 Task: Add the task  Implement a new cloud-based procurement management system for a company to the section Expedition in the project ArtisanBridge and add a Due Date to the respective task as 2024/04/04
Action: Mouse moved to (702, 411)
Screenshot: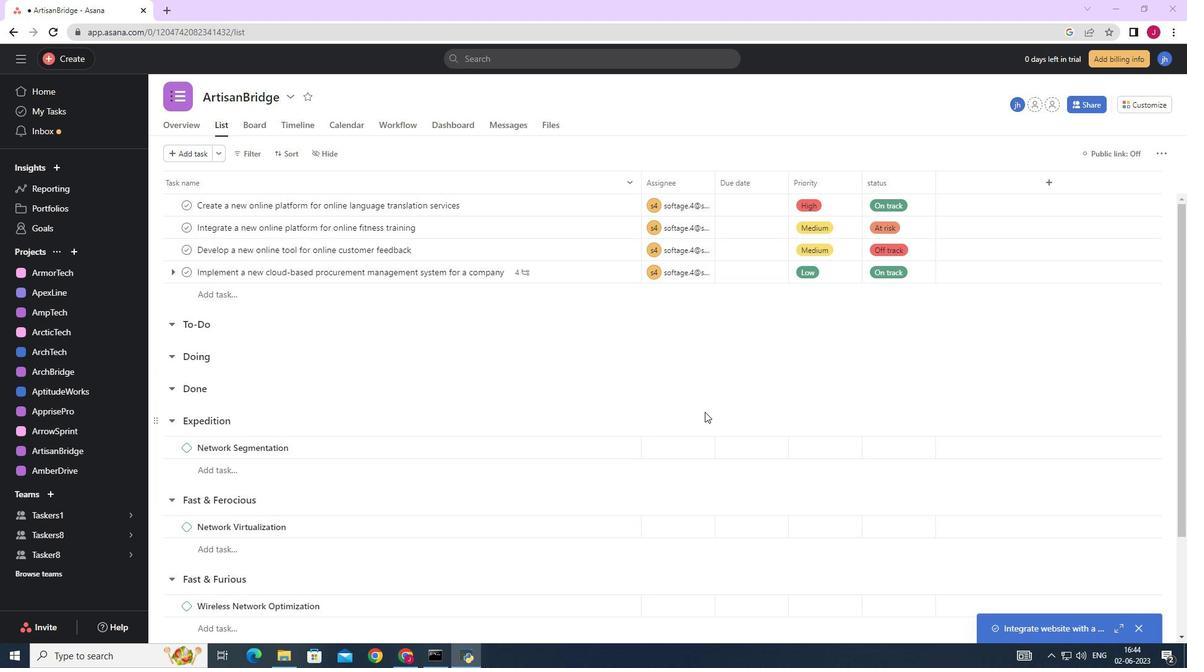 
Action: Mouse scrolled (702, 412) with delta (0, 0)
Screenshot: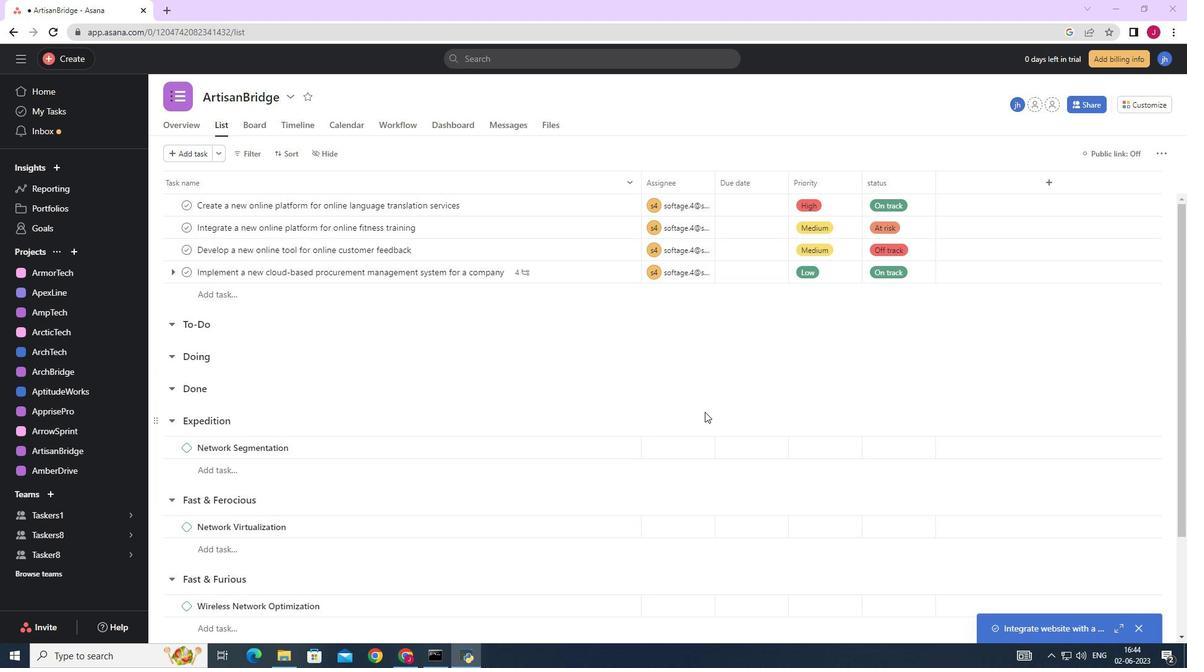 
Action: Mouse scrolled (702, 412) with delta (0, 0)
Screenshot: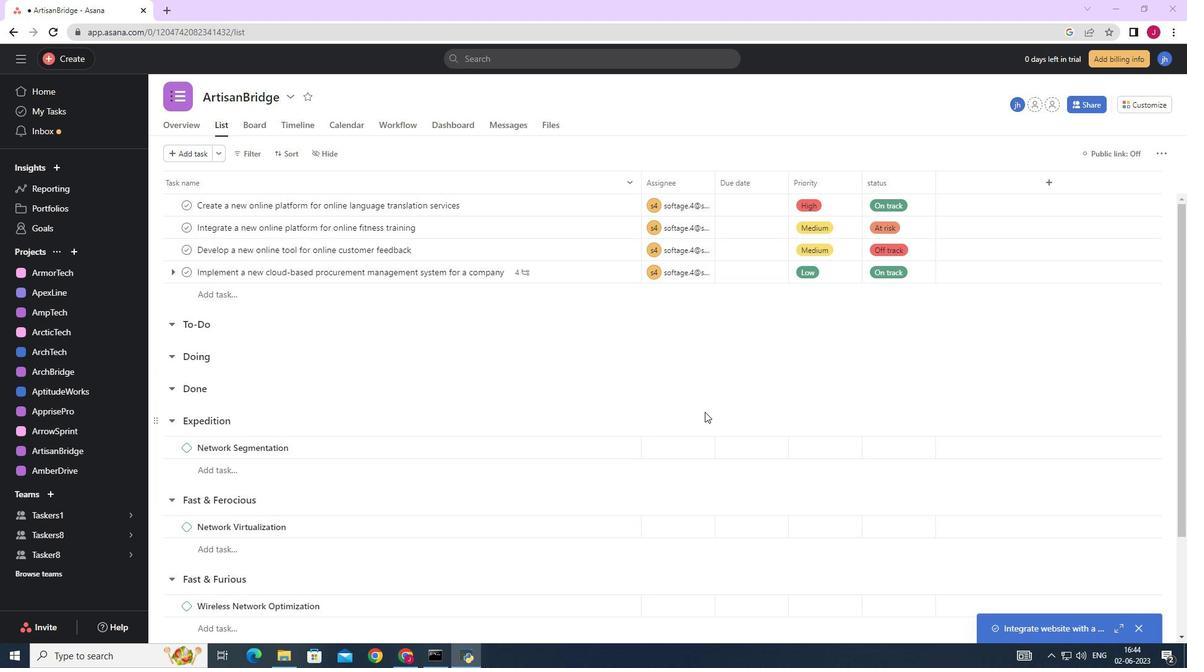 
Action: Mouse scrolled (702, 412) with delta (0, 0)
Screenshot: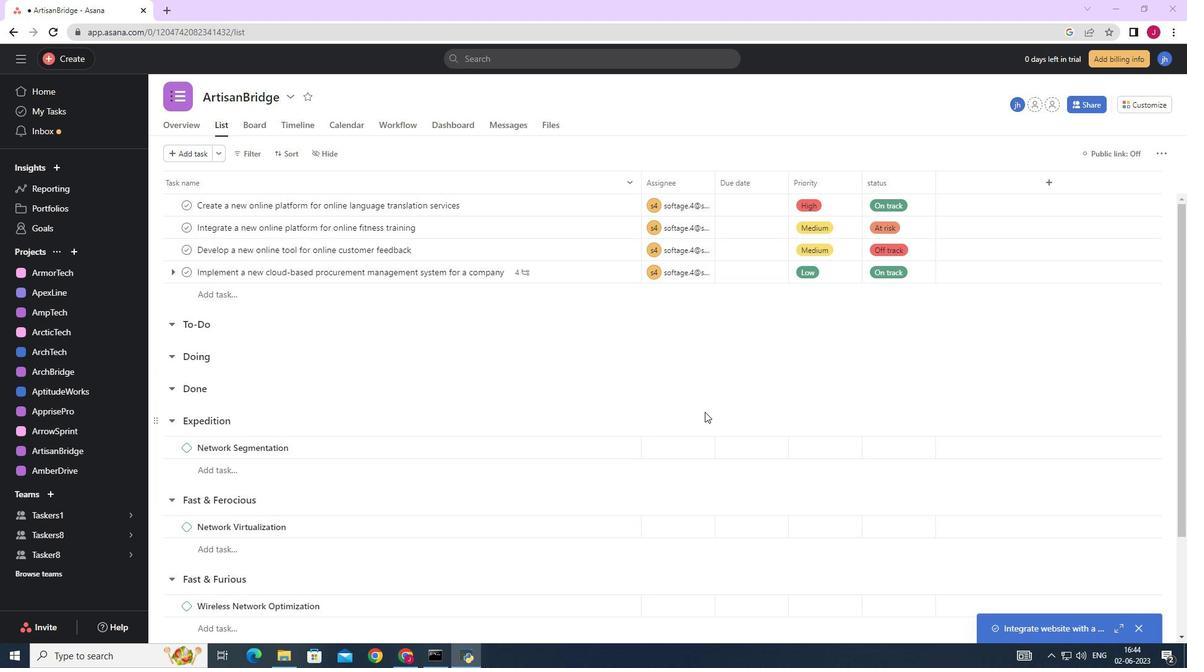 
Action: Mouse moved to (613, 269)
Screenshot: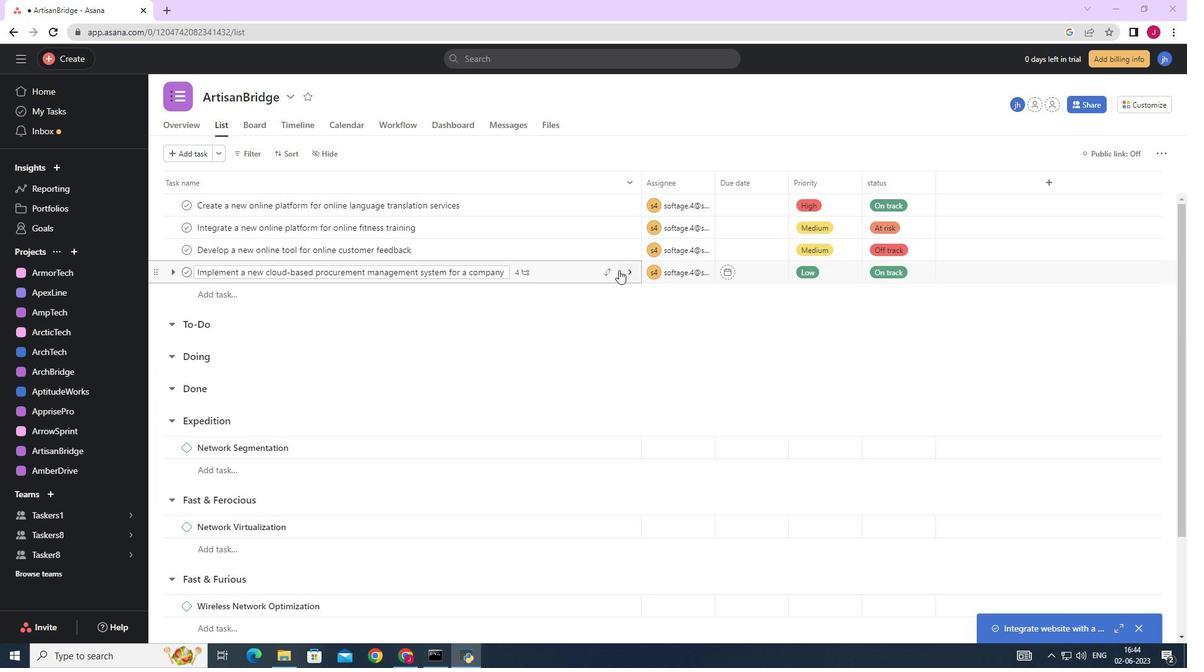 
Action: Mouse pressed left at (613, 269)
Screenshot: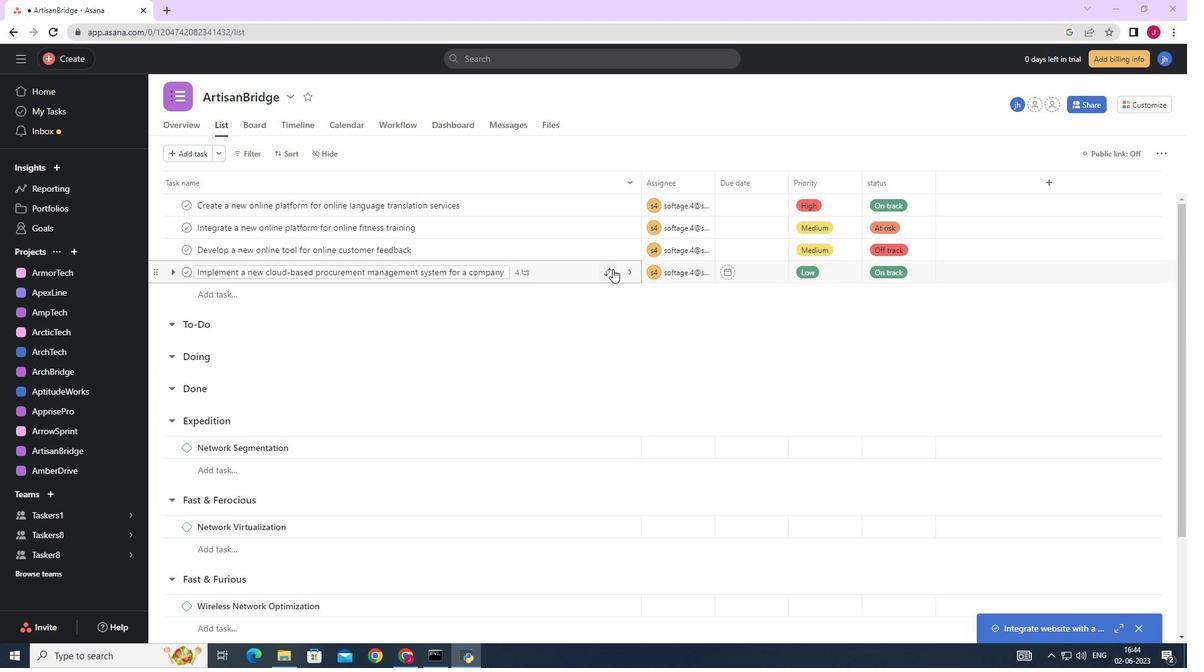 
Action: Mouse moved to (553, 409)
Screenshot: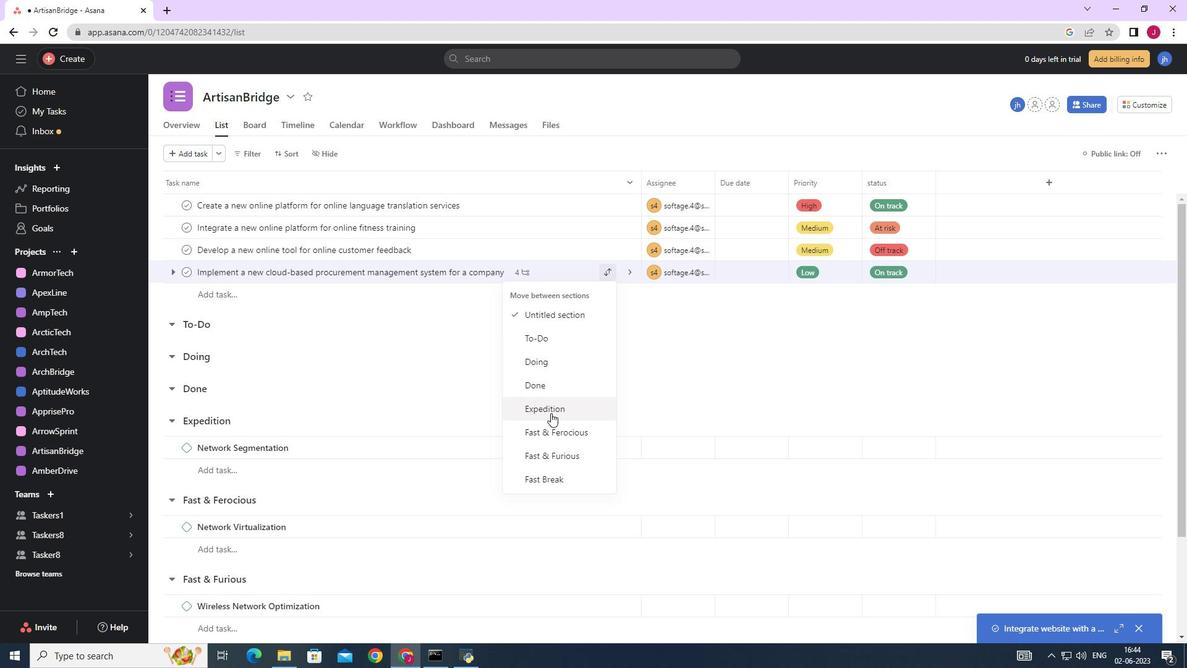 
Action: Mouse pressed left at (553, 409)
Screenshot: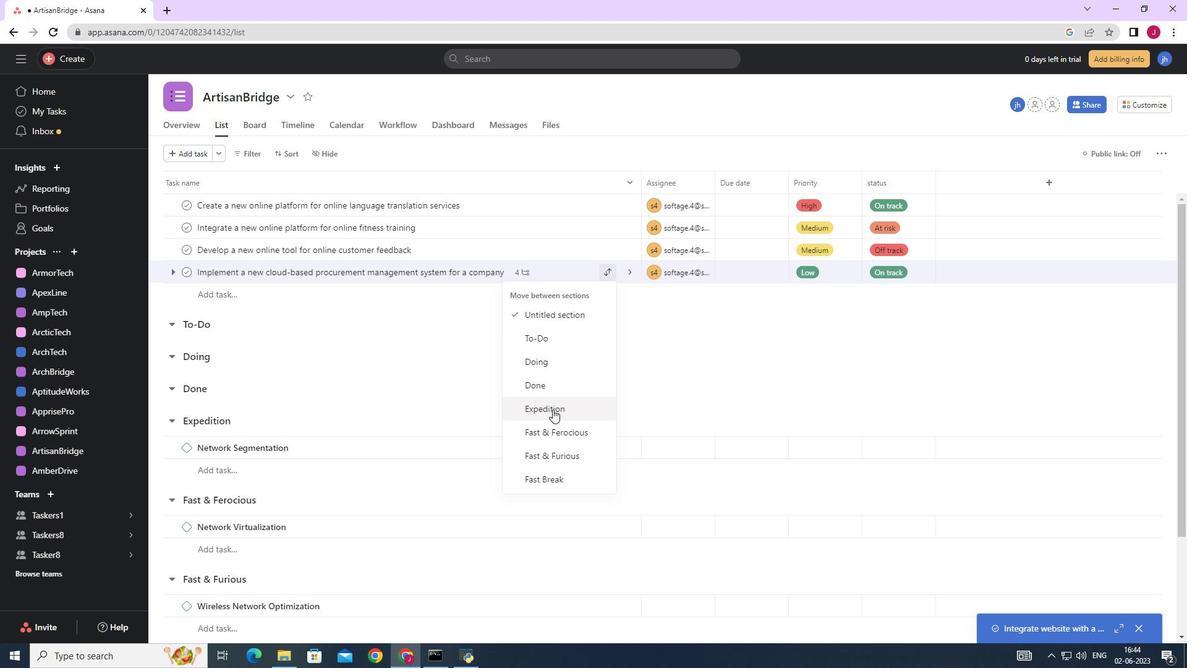
Action: Mouse moved to (757, 428)
Screenshot: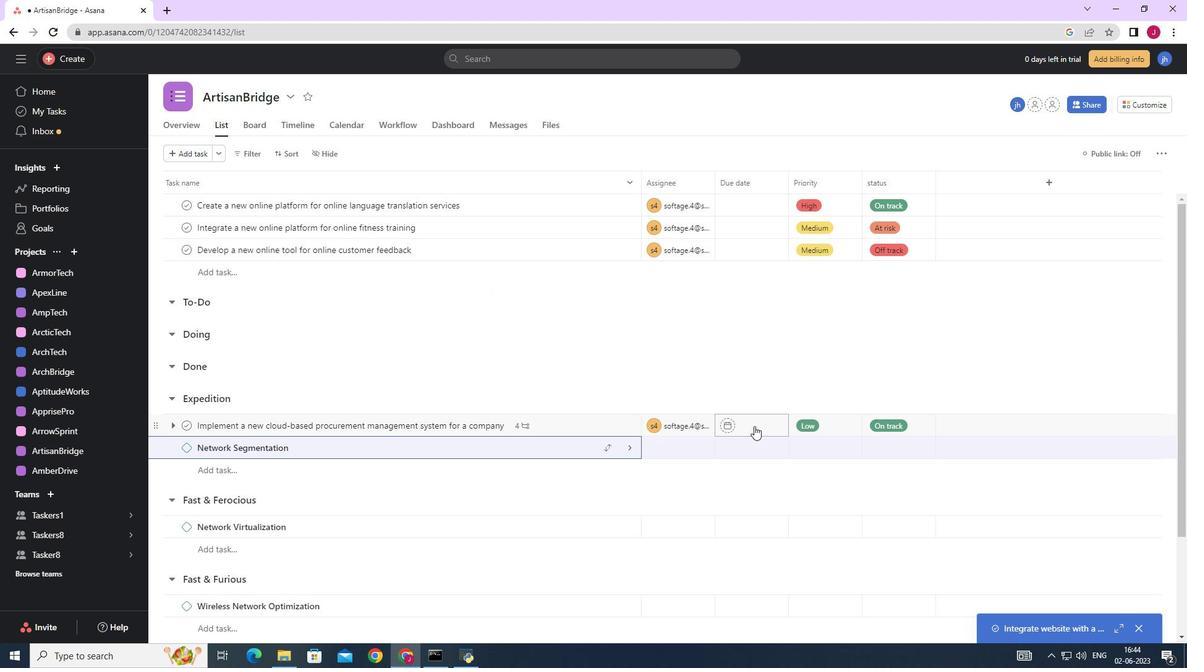 
Action: Mouse pressed left at (757, 428)
Screenshot: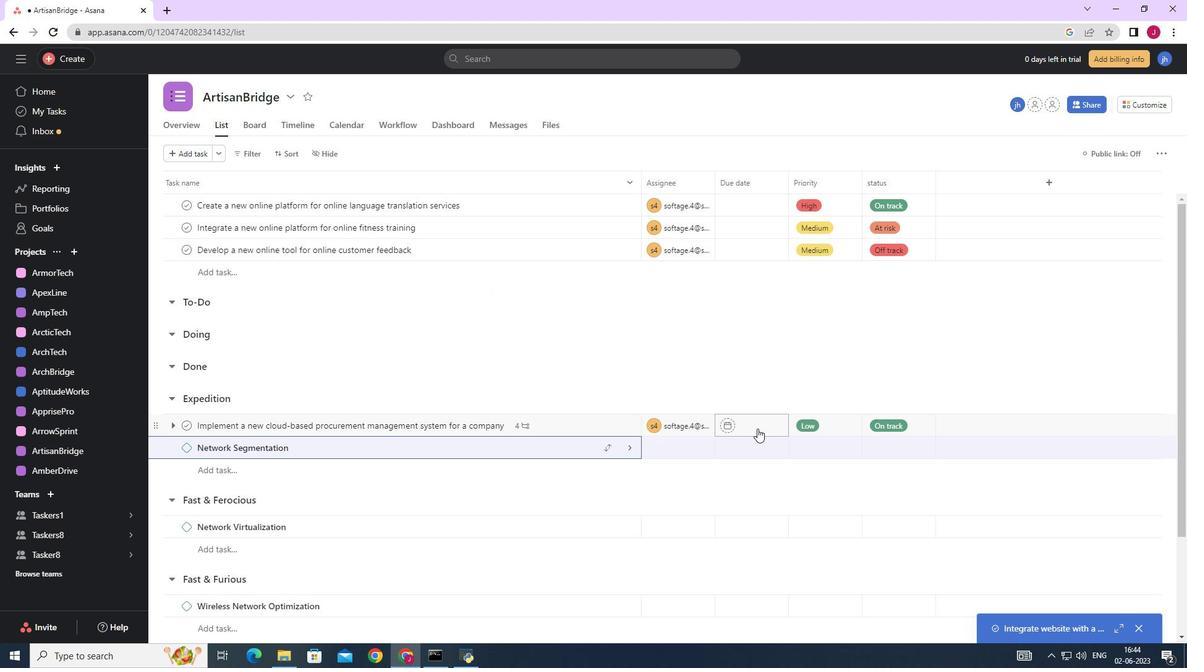 
Action: Mouse moved to (877, 230)
Screenshot: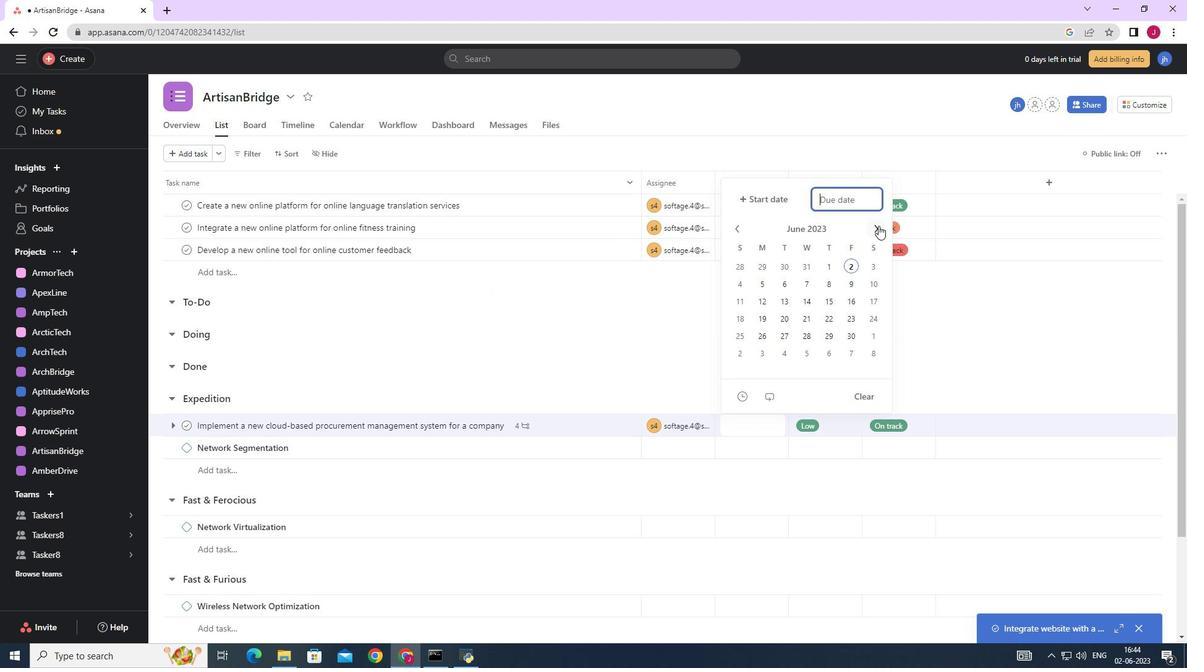 
Action: Mouse pressed left at (877, 230)
Screenshot: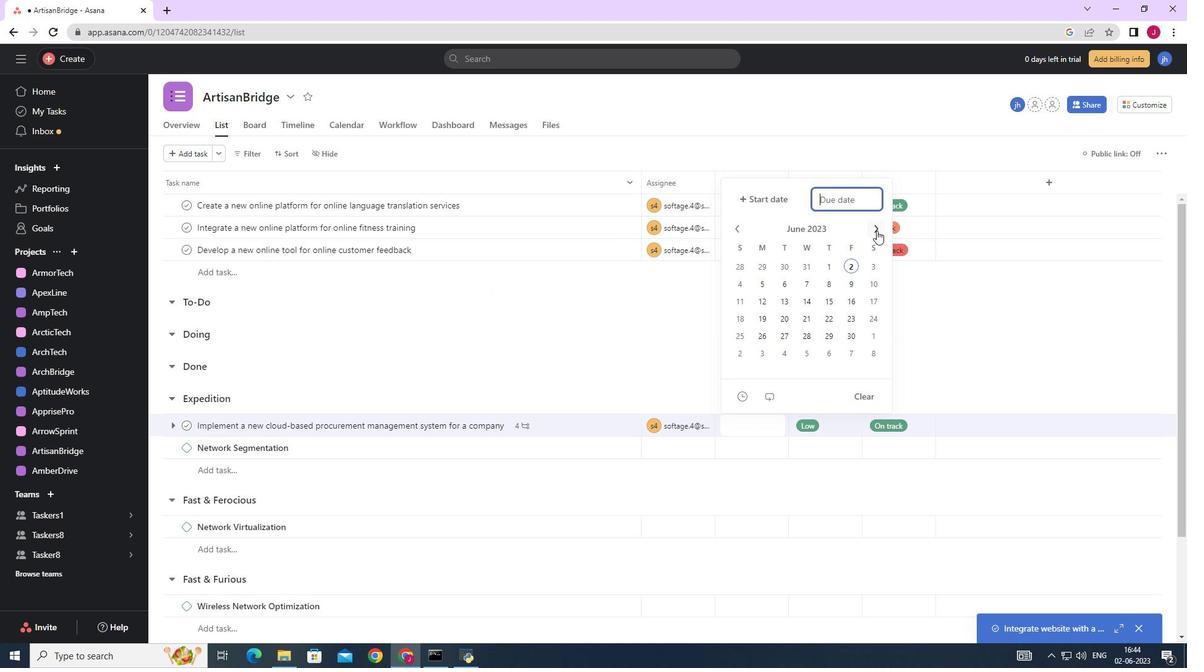 
Action: Mouse pressed left at (877, 230)
Screenshot: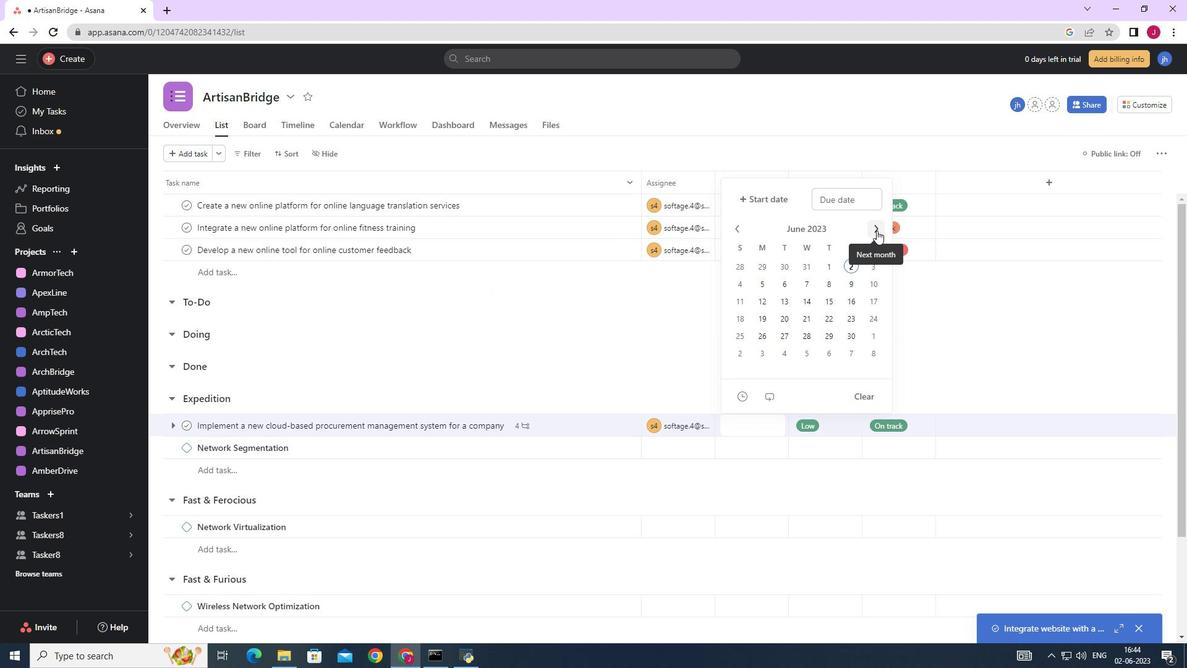 
Action: Mouse pressed left at (877, 230)
Screenshot: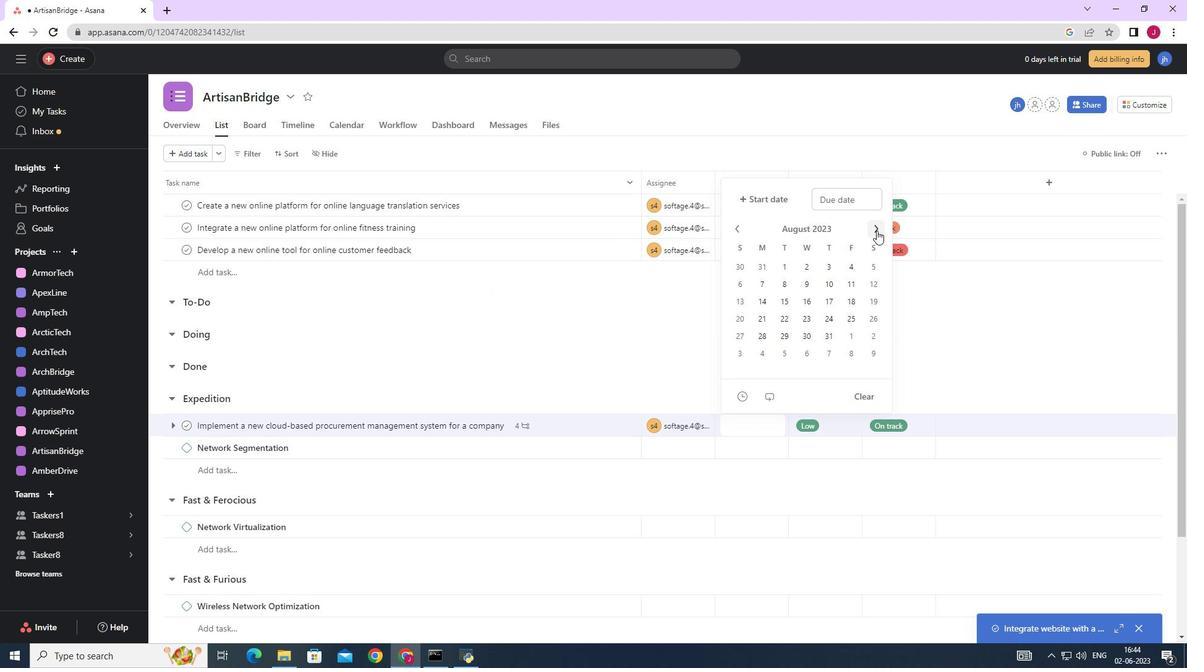 
Action: Mouse pressed left at (877, 230)
Screenshot: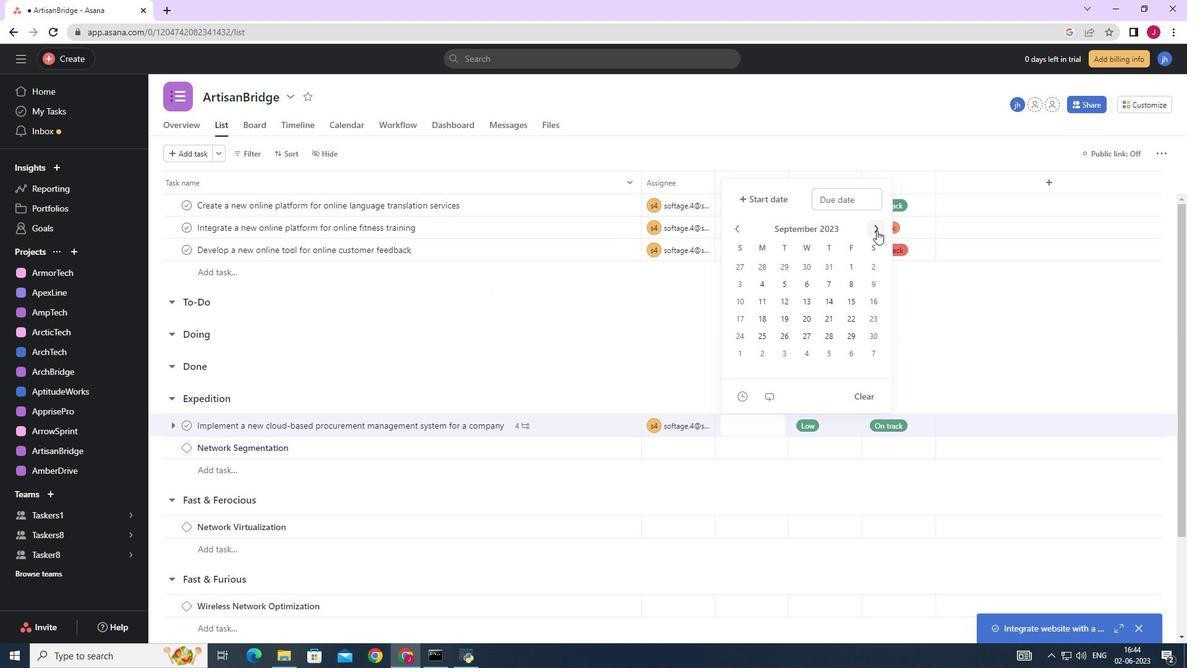 
Action: Mouse pressed left at (877, 230)
Screenshot: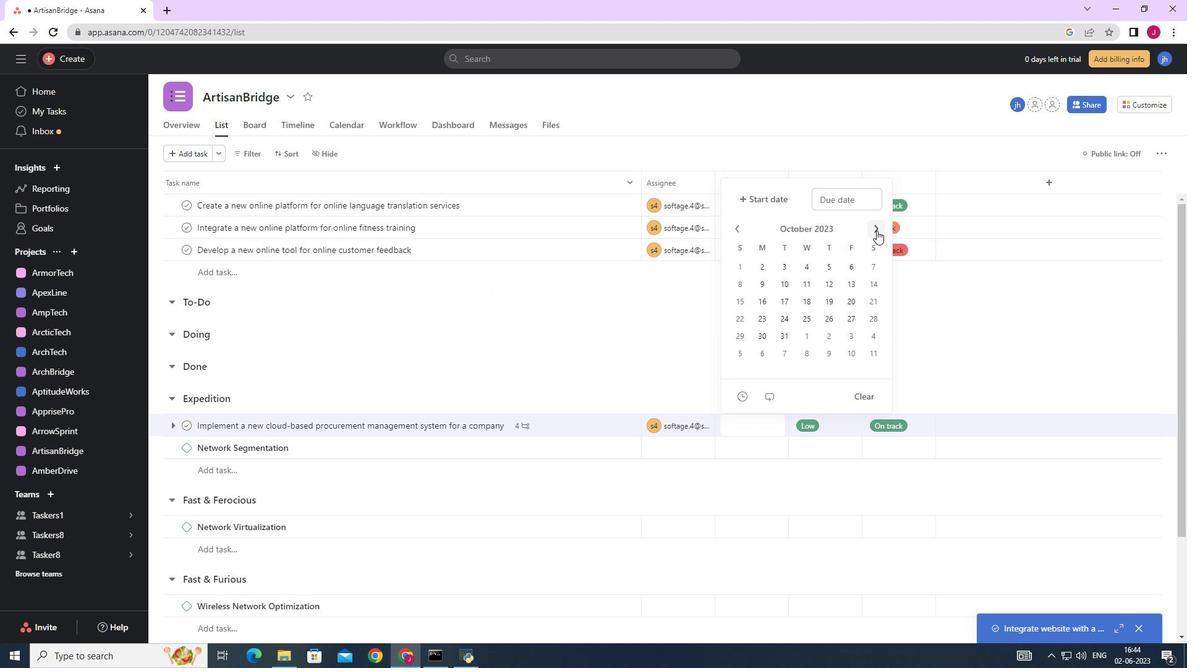 
Action: Mouse pressed left at (877, 230)
Screenshot: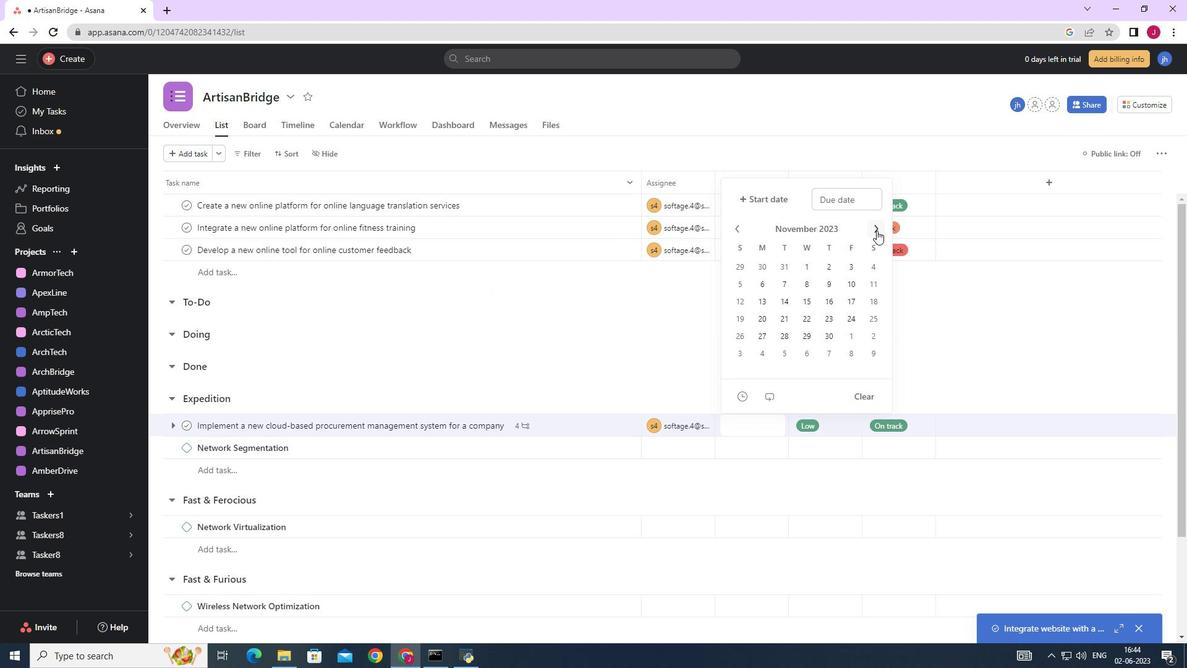 
Action: Mouse pressed left at (877, 230)
Screenshot: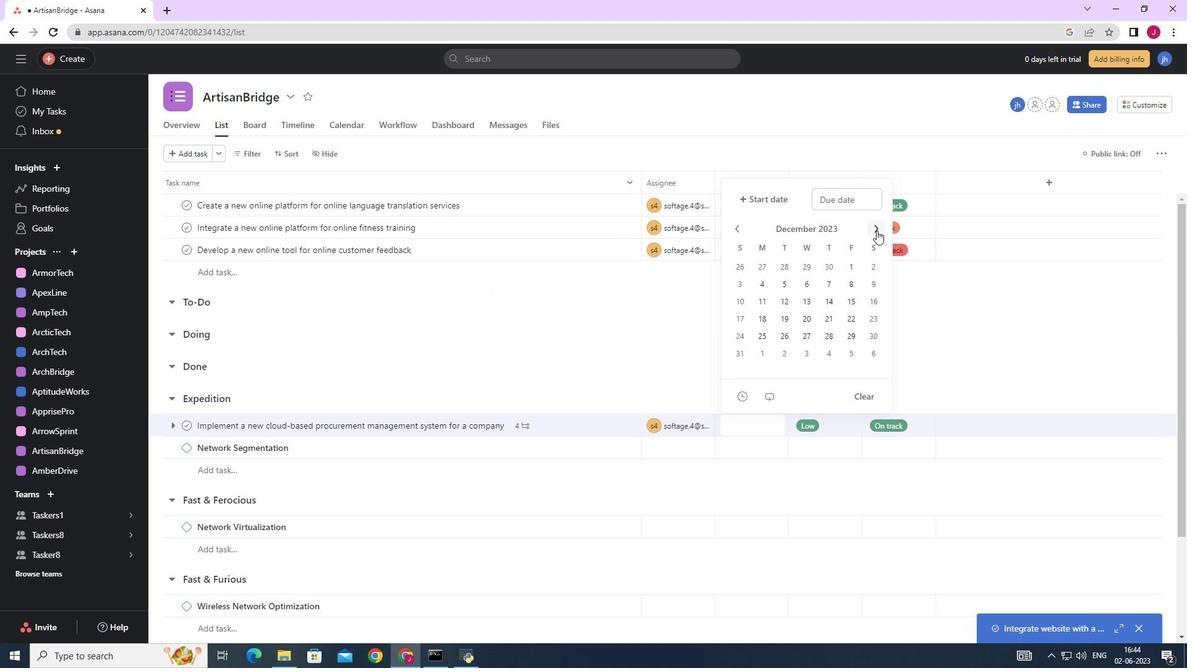 
Action: Mouse pressed left at (877, 230)
Screenshot: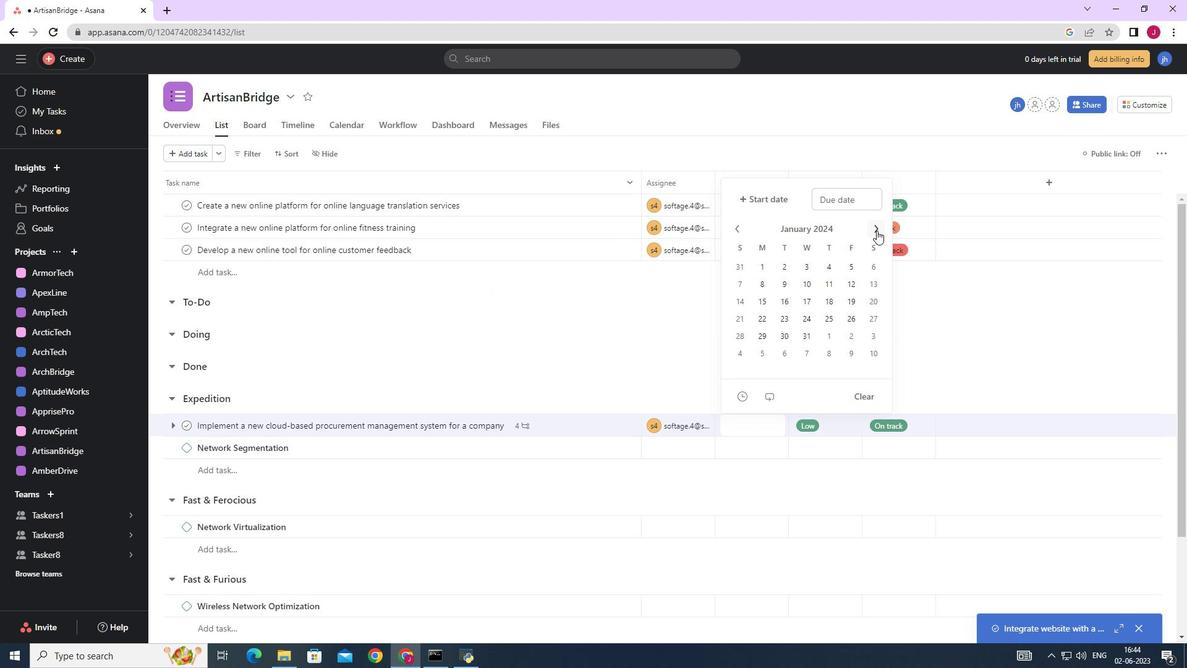 
Action: Mouse pressed left at (877, 230)
Screenshot: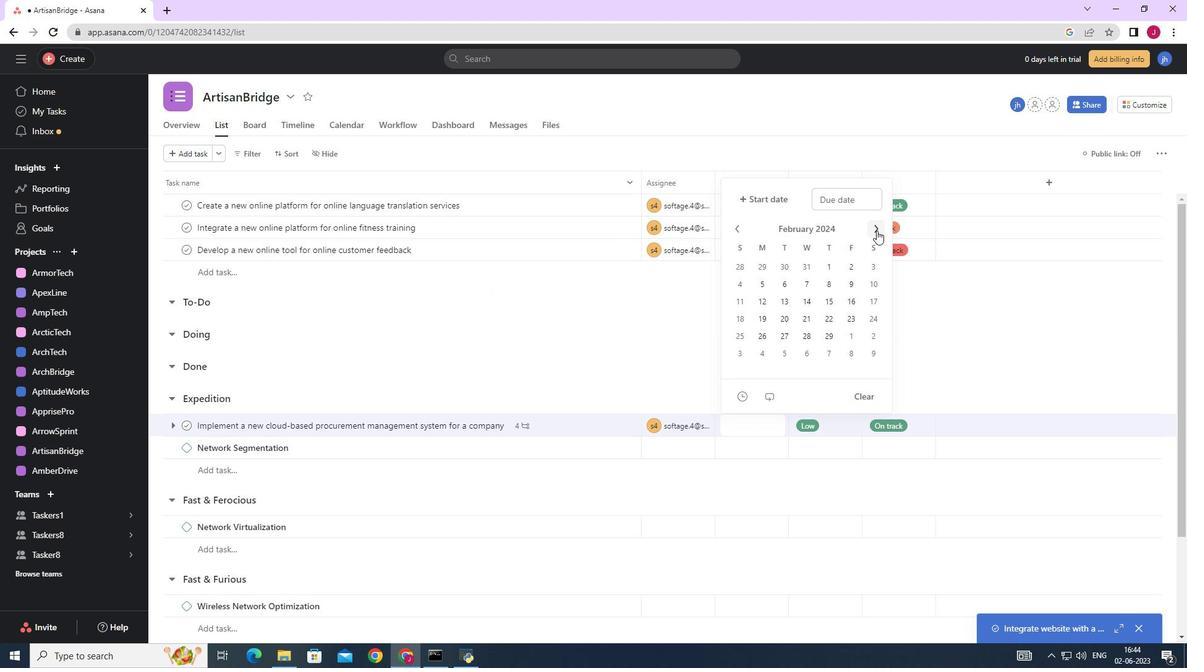 
Action: Mouse pressed left at (877, 230)
Screenshot: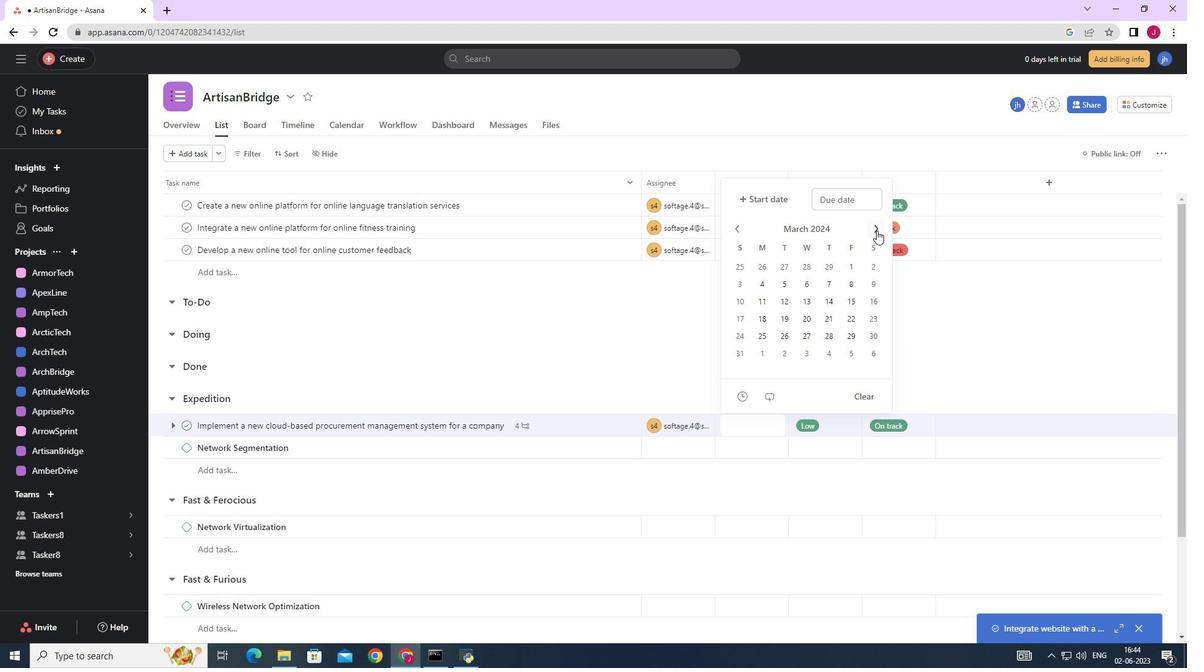 
Action: Mouse moved to (833, 264)
Screenshot: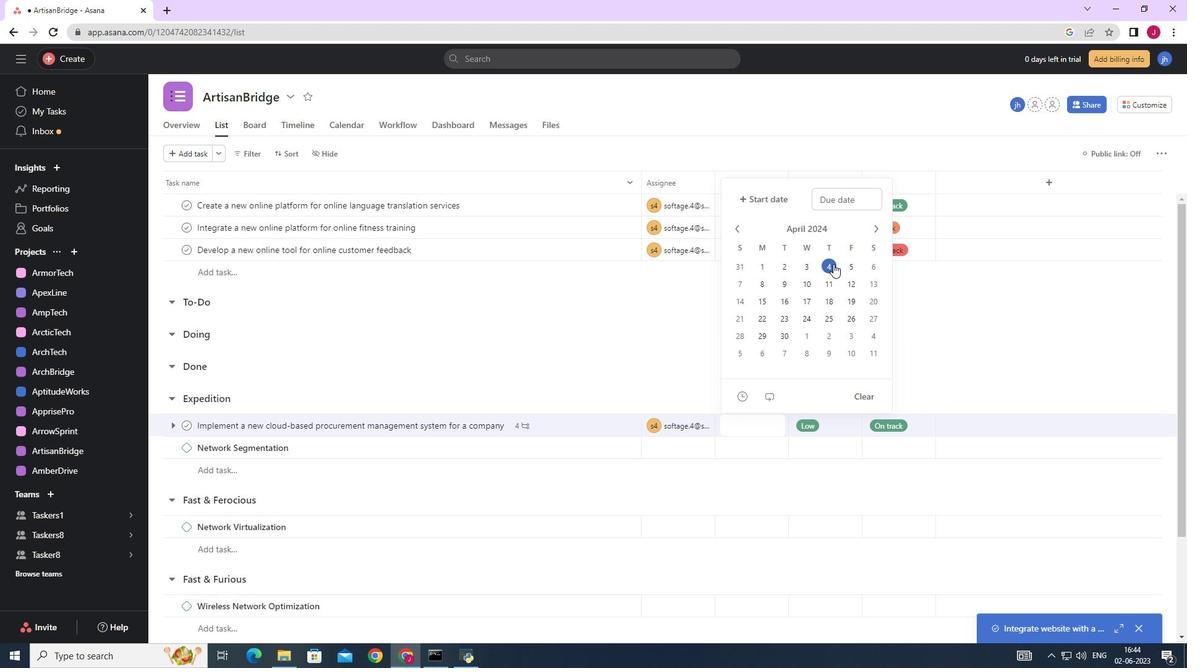 
Action: Mouse pressed left at (833, 264)
Screenshot: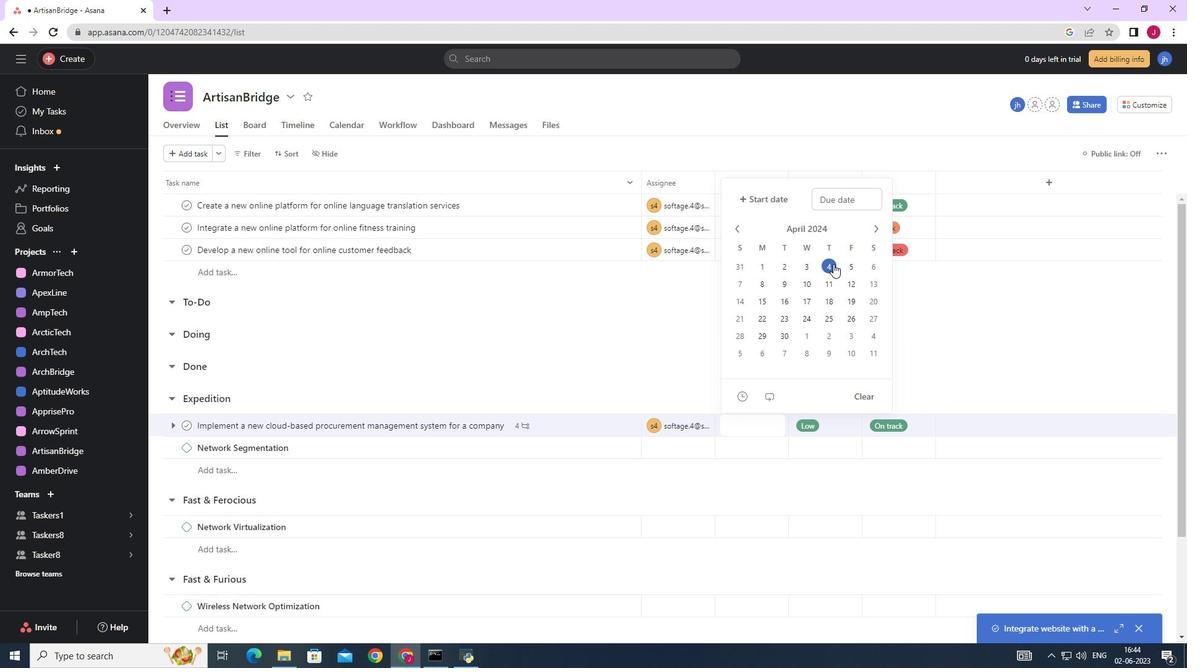 
Action: Mouse moved to (1034, 347)
Screenshot: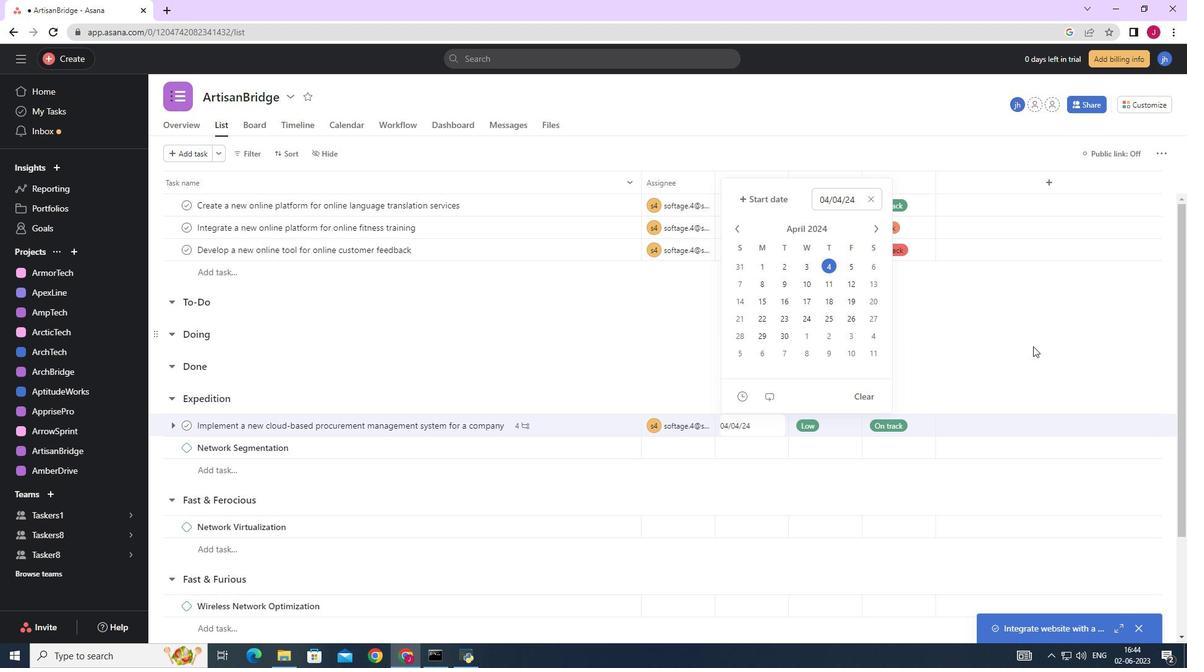 
Action: Mouse pressed left at (1034, 347)
Screenshot: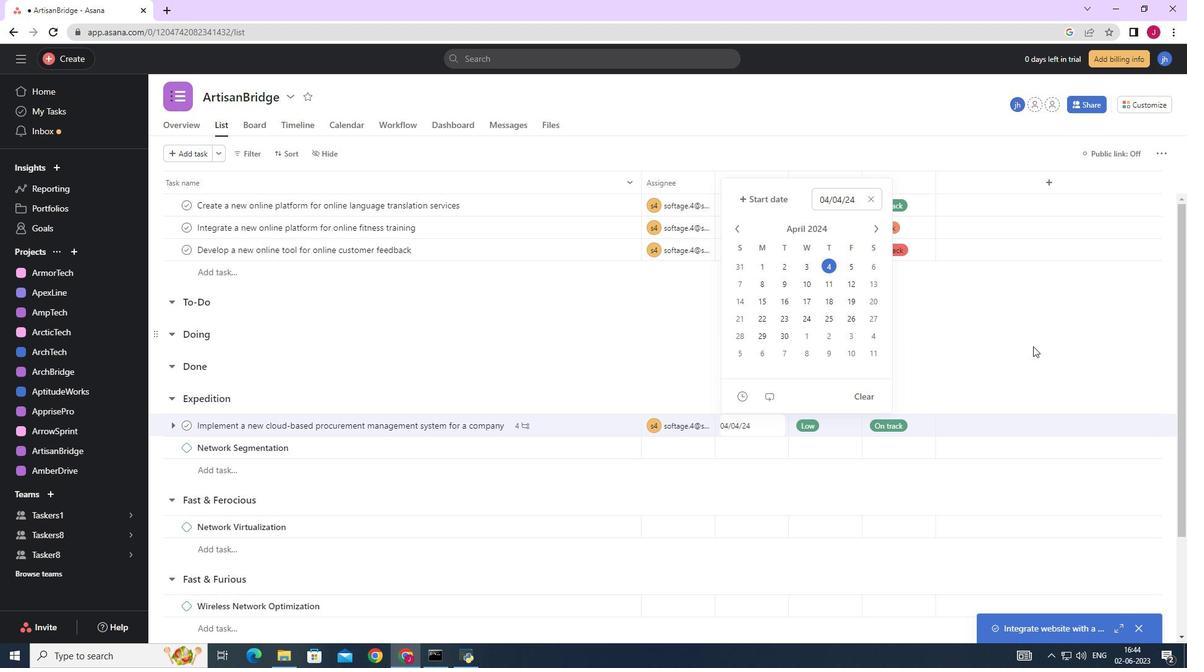 
Action: Mouse moved to (1026, 348)
Screenshot: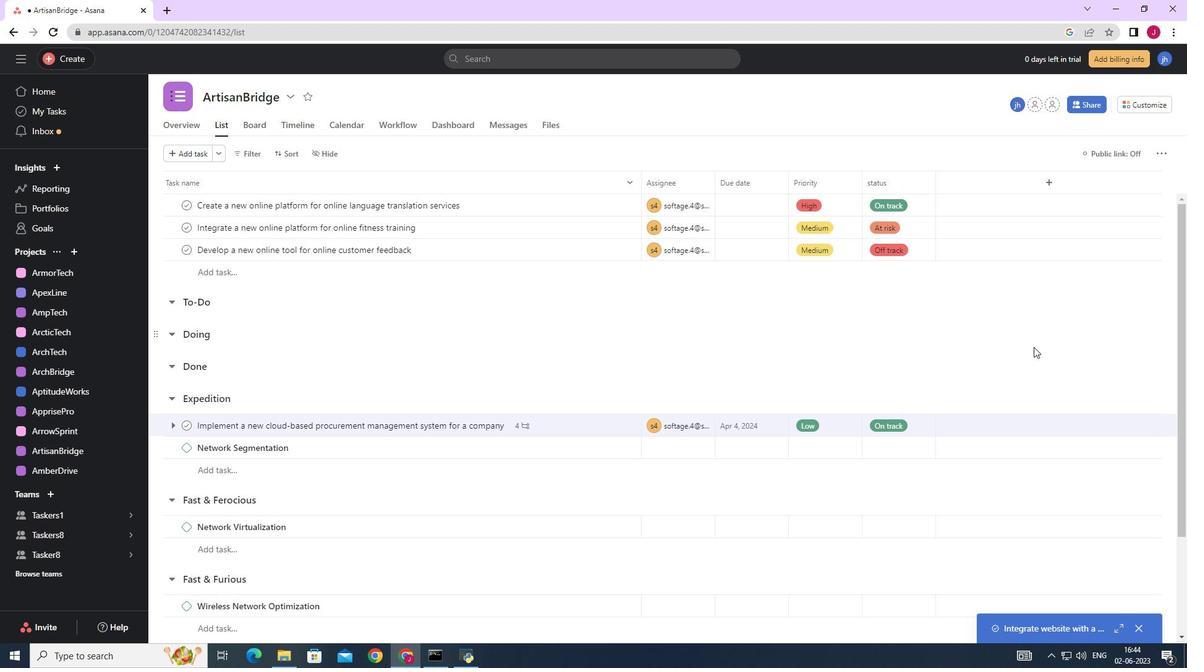 
